 Task: Add Clara's Kitchen Bean & Cheese Burrito to the cart.
Action: Mouse moved to (19, 109)
Screenshot: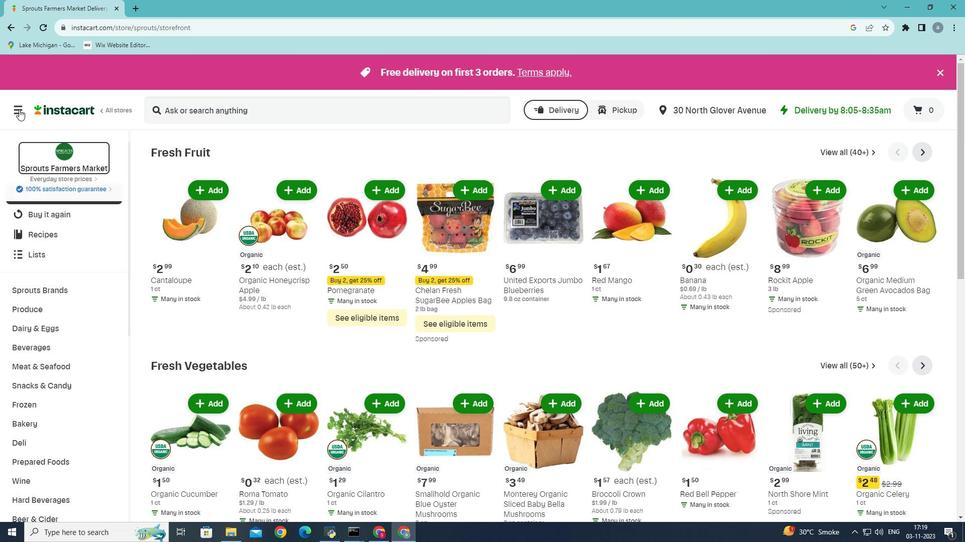 
Action: Mouse pressed left at (19, 109)
Screenshot: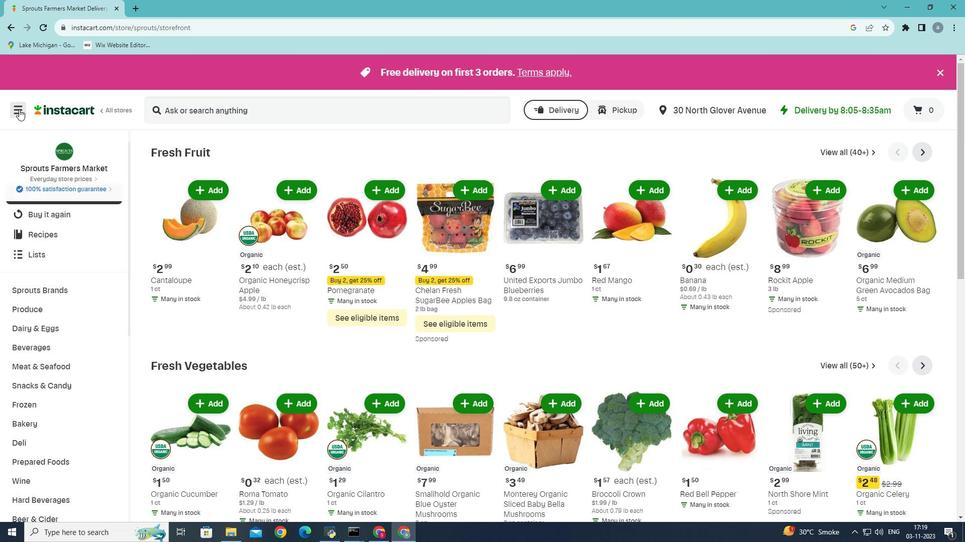 
Action: Mouse moved to (44, 280)
Screenshot: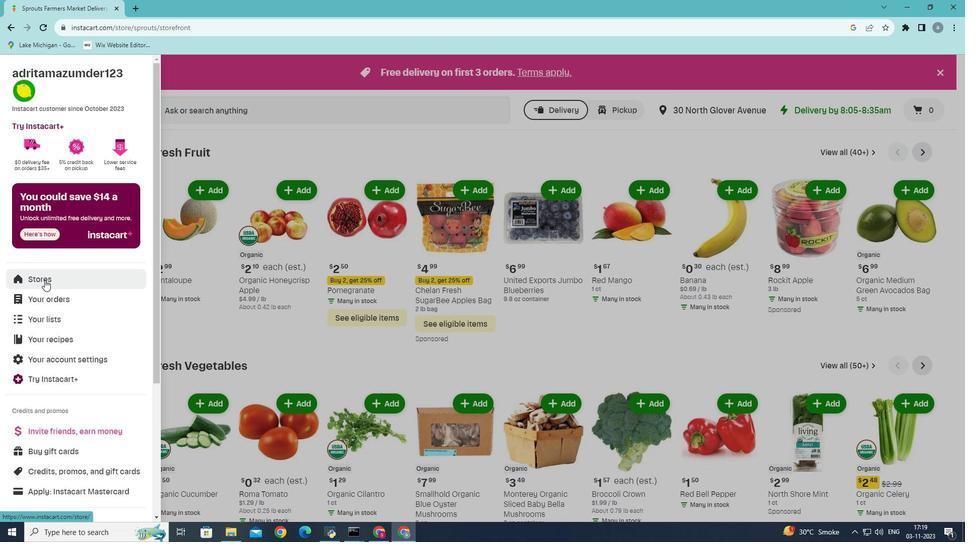 
Action: Mouse pressed left at (44, 280)
Screenshot: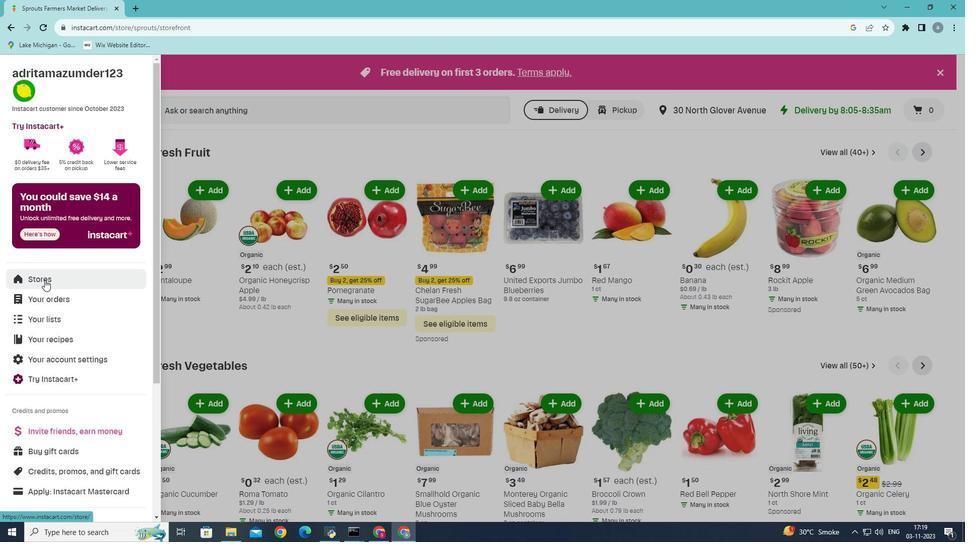 
Action: Mouse moved to (229, 116)
Screenshot: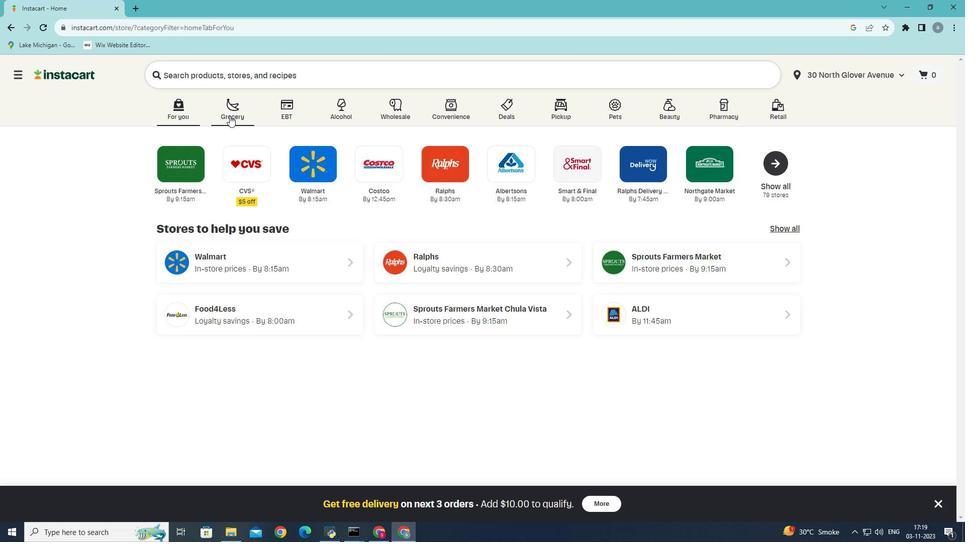 
Action: Mouse pressed left at (229, 116)
Screenshot: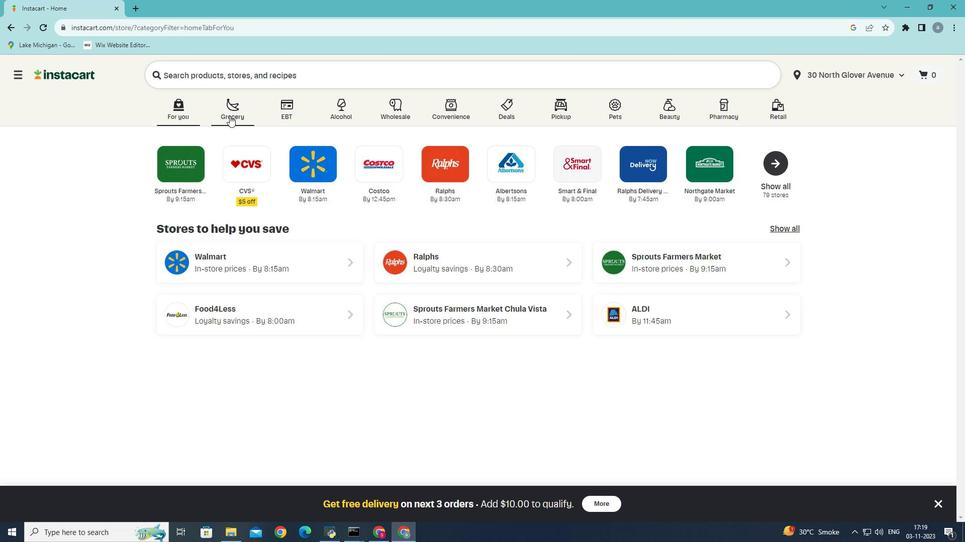 
Action: Mouse moved to (210, 297)
Screenshot: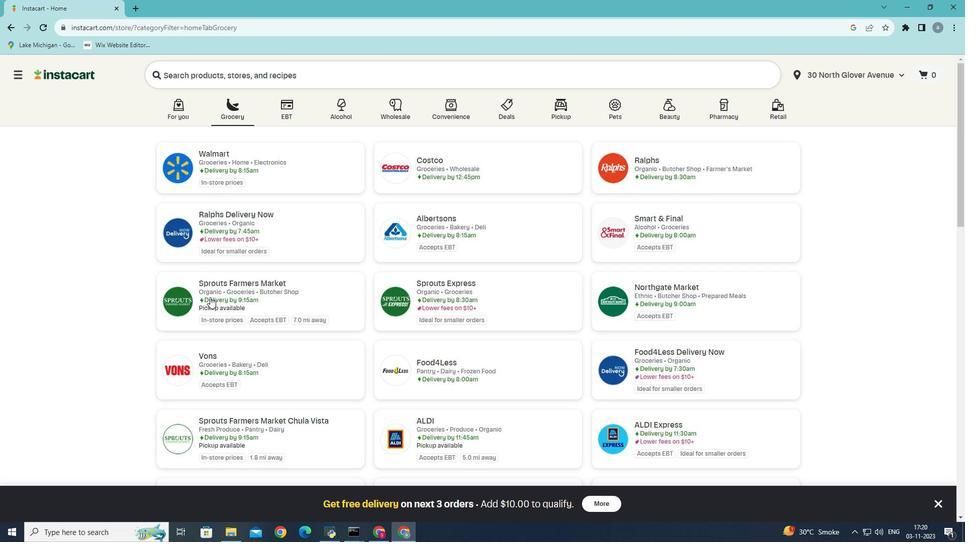 
Action: Mouse pressed left at (210, 297)
Screenshot: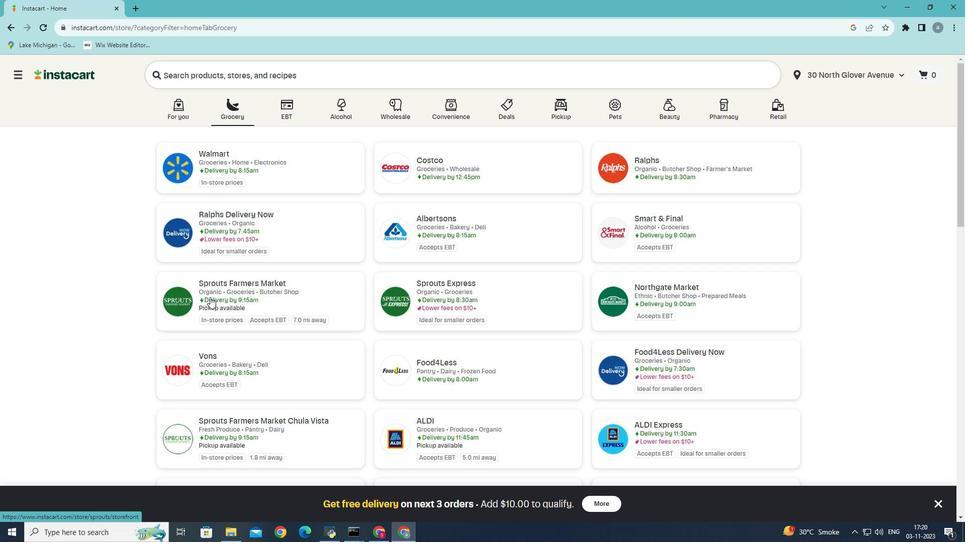 
Action: Mouse moved to (65, 511)
Screenshot: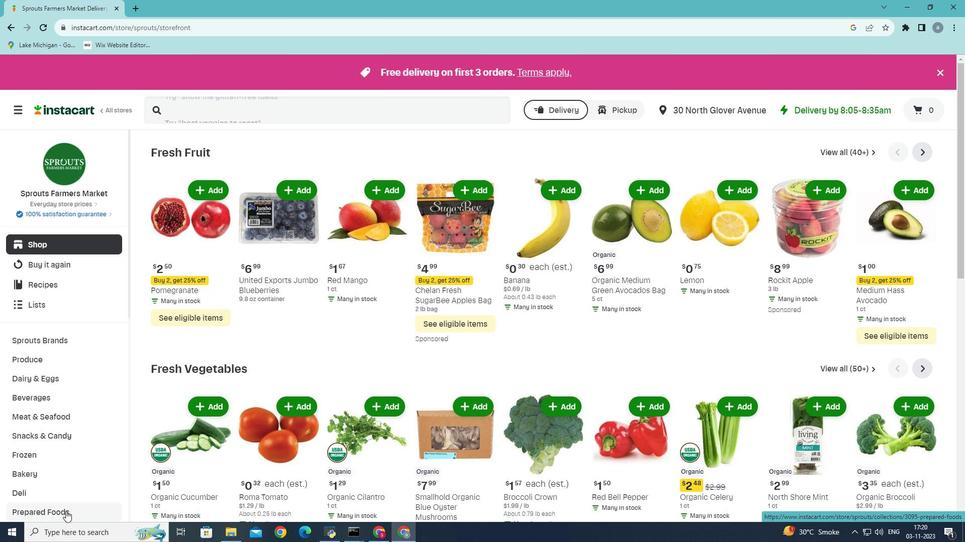 
Action: Mouse scrolled (65, 511) with delta (0, 0)
Screenshot: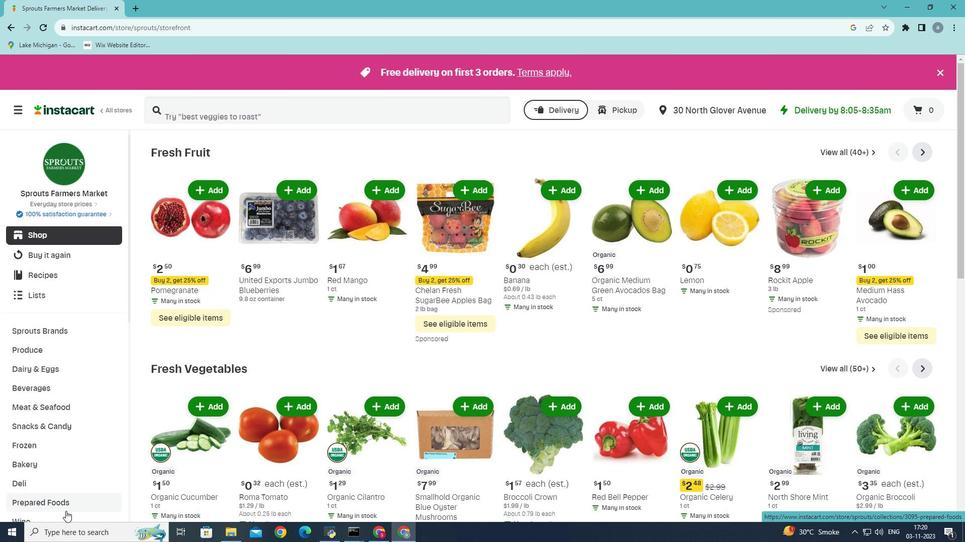 
Action: Mouse scrolled (65, 511) with delta (0, 0)
Screenshot: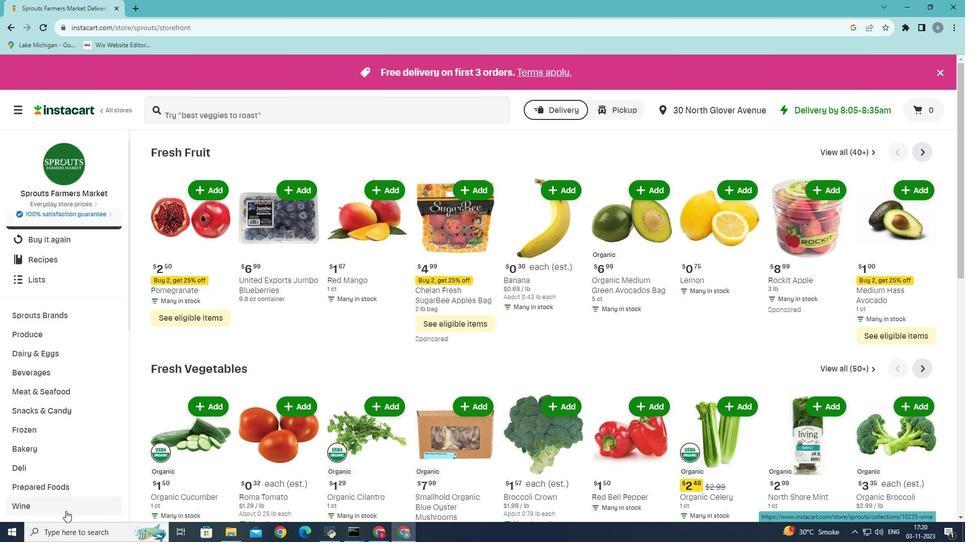 
Action: Mouse moved to (44, 420)
Screenshot: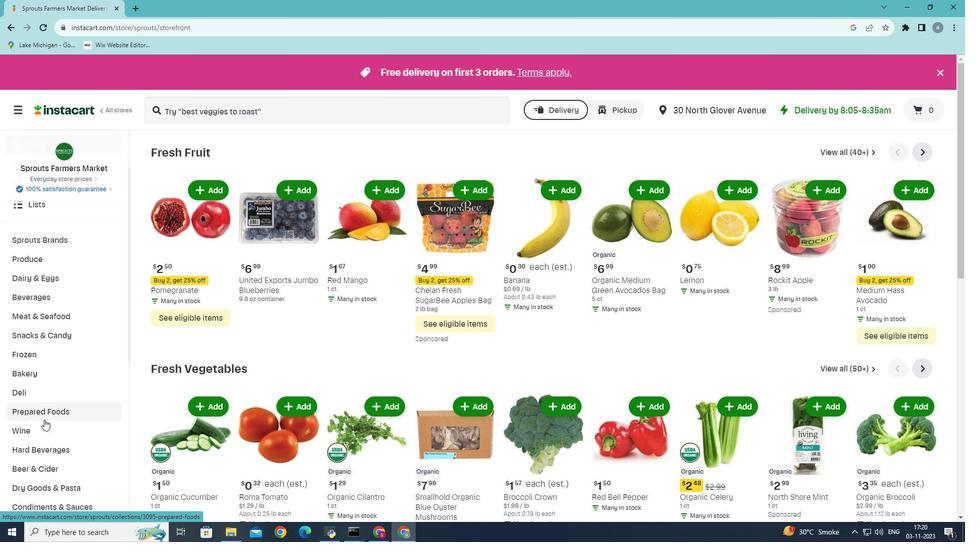 
Action: Mouse pressed left at (44, 420)
Screenshot: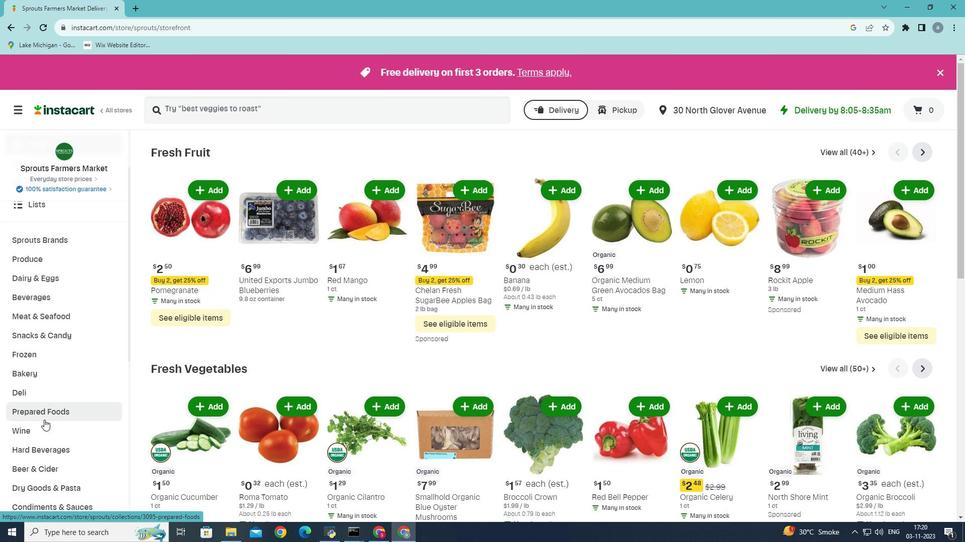 
Action: Mouse moved to (338, 177)
Screenshot: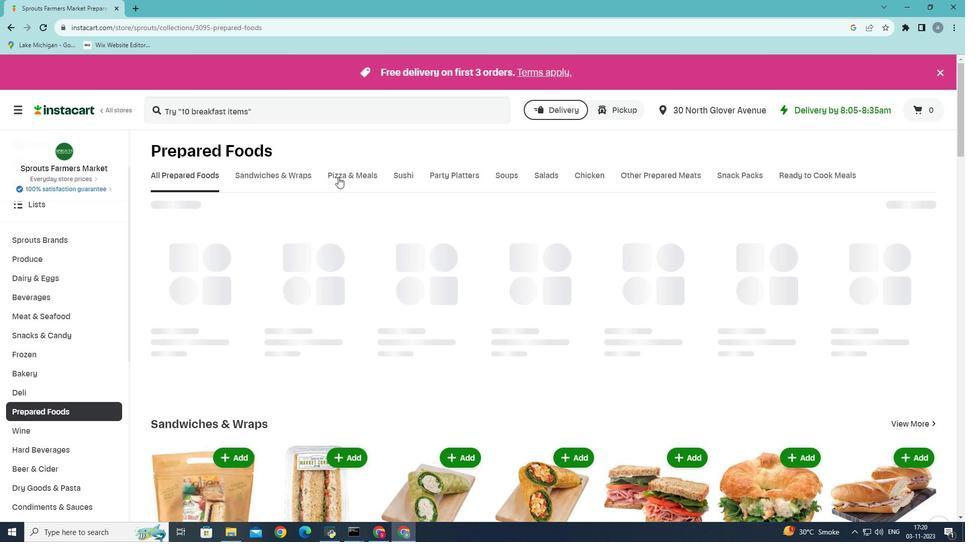 
Action: Mouse pressed left at (338, 177)
Screenshot: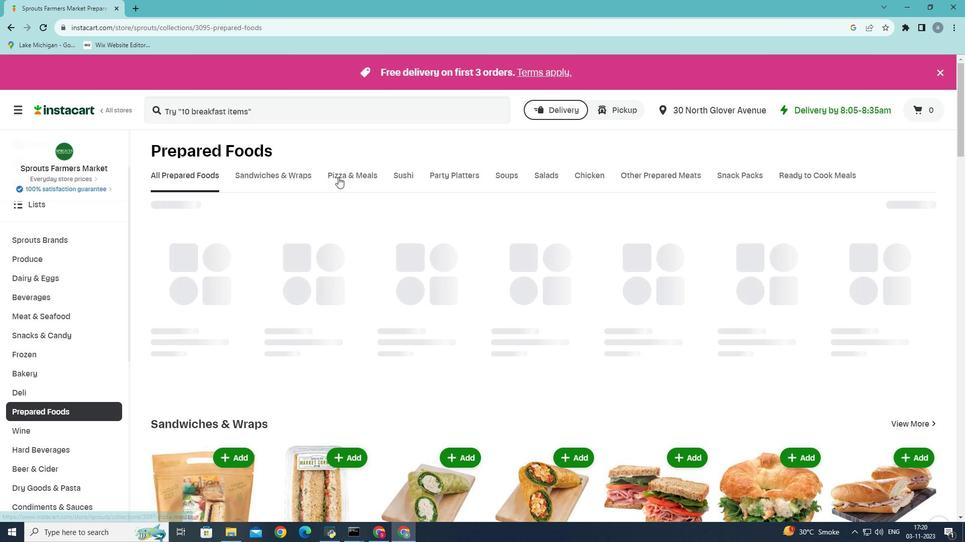 
Action: Mouse moved to (702, 221)
Screenshot: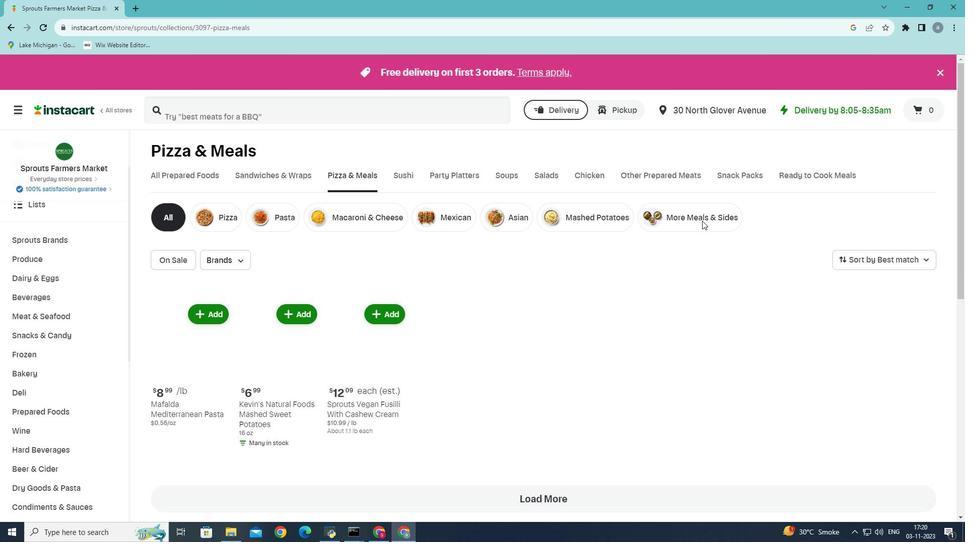 
Action: Mouse pressed left at (702, 221)
Screenshot: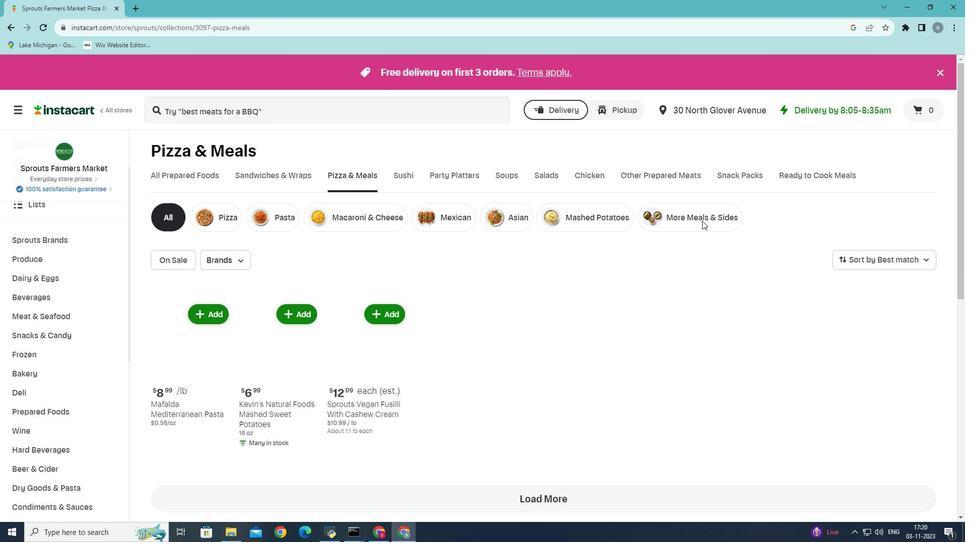 
Action: Mouse moved to (212, 312)
Screenshot: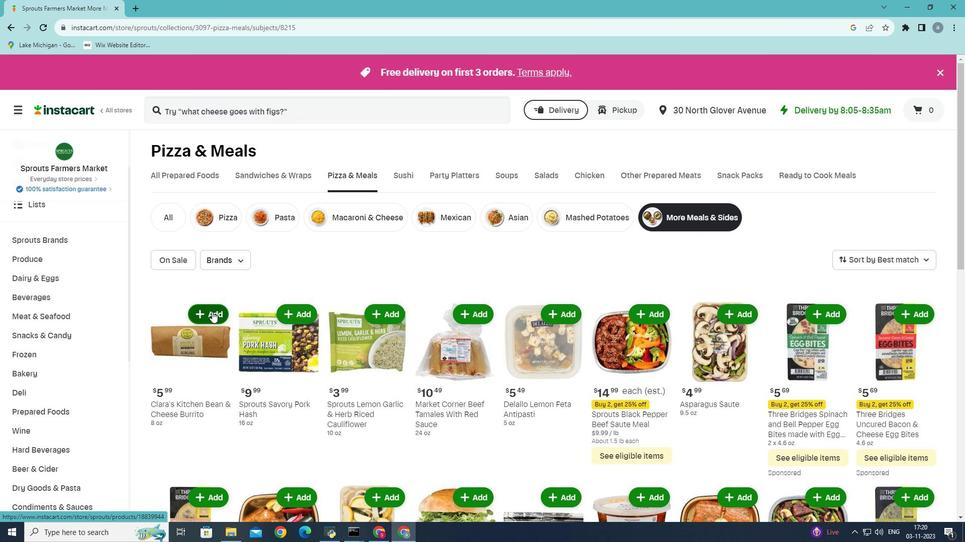 
Action: Mouse pressed left at (212, 312)
Screenshot: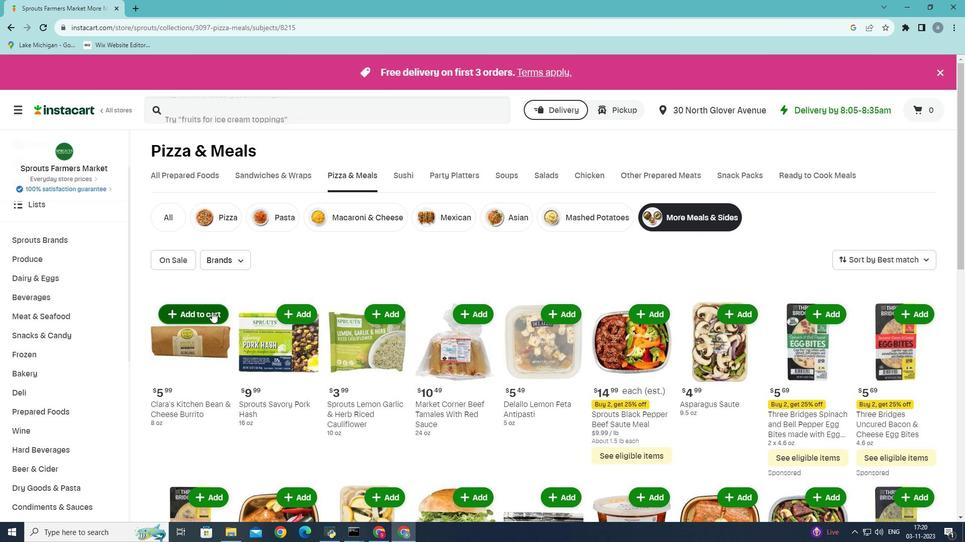 
